 Task: Create an event for the team-building scavenger hunt on the 21st at 5:00 PM.
Action: Mouse moved to (37, 228)
Screenshot: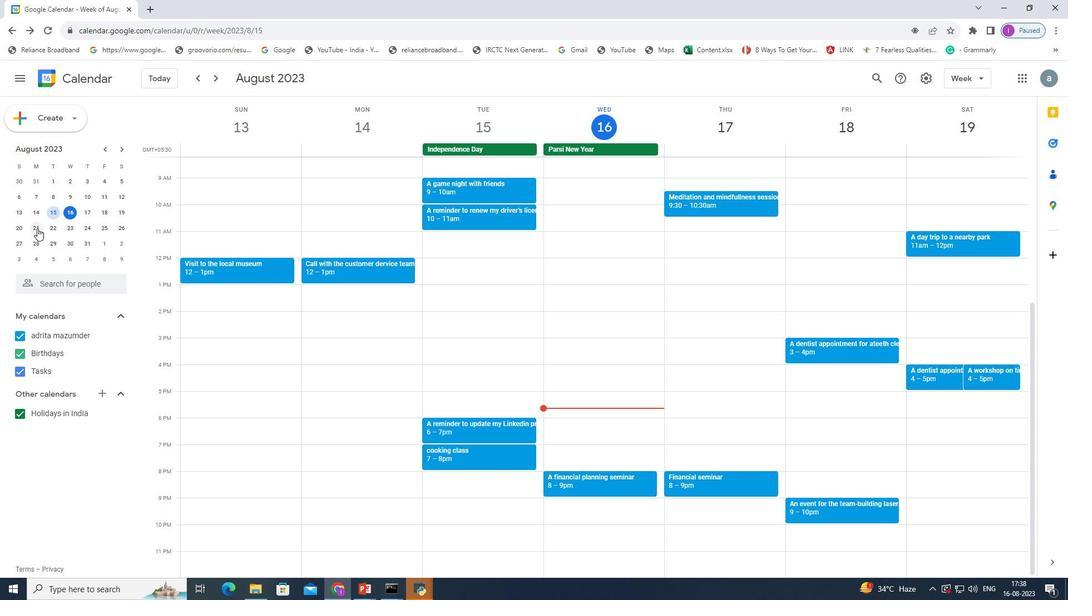 
Action: Mouse pressed left at (37, 228)
Screenshot: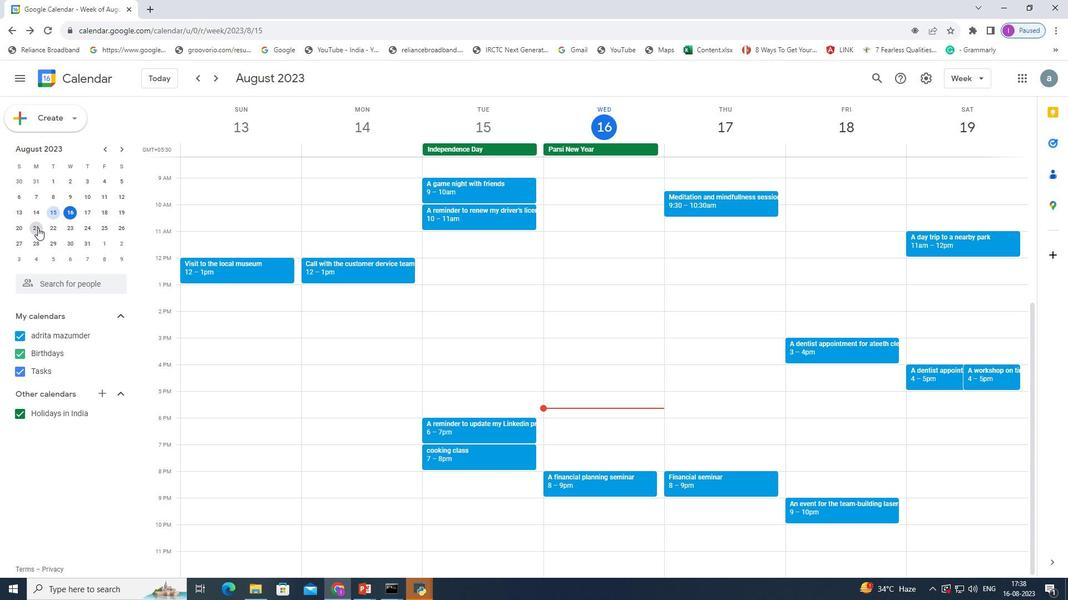 
Action: Mouse moved to (39, 226)
Screenshot: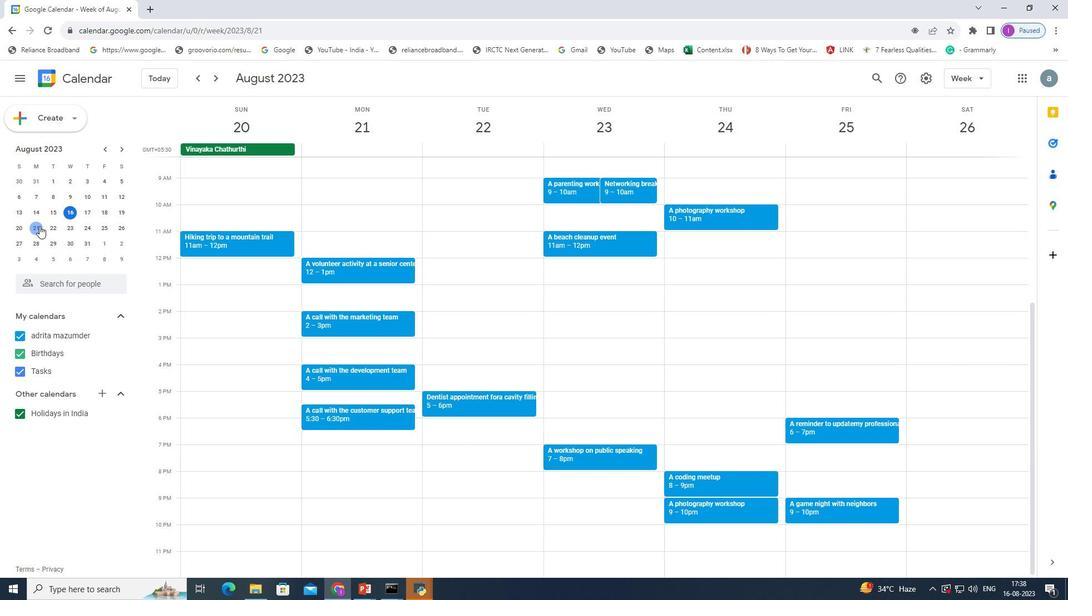 
Action: Mouse pressed left at (39, 226)
Screenshot: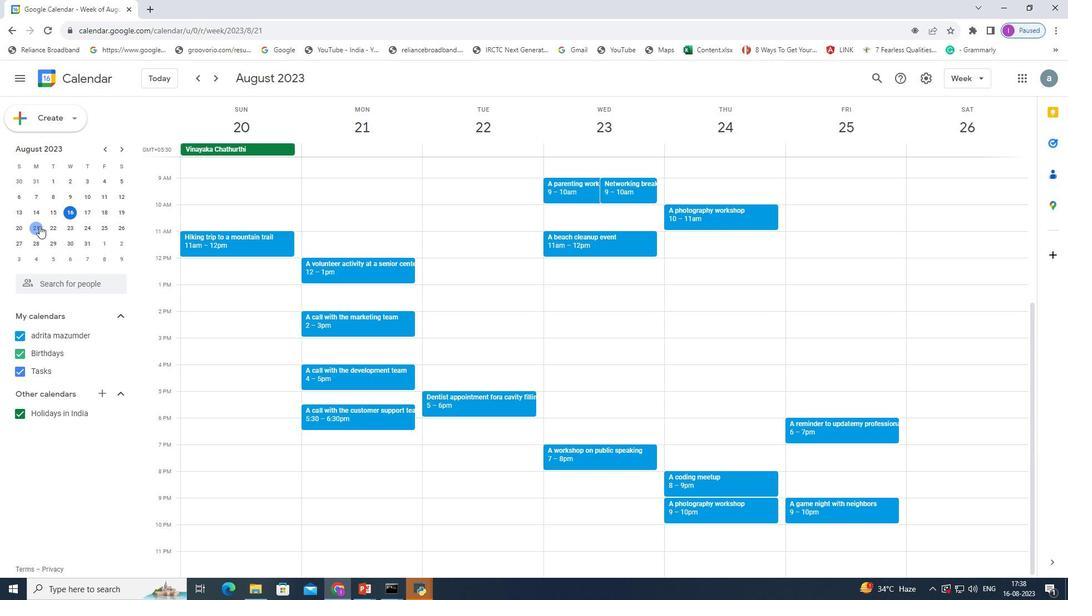 
Action: Mouse moved to (186, 395)
Screenshot: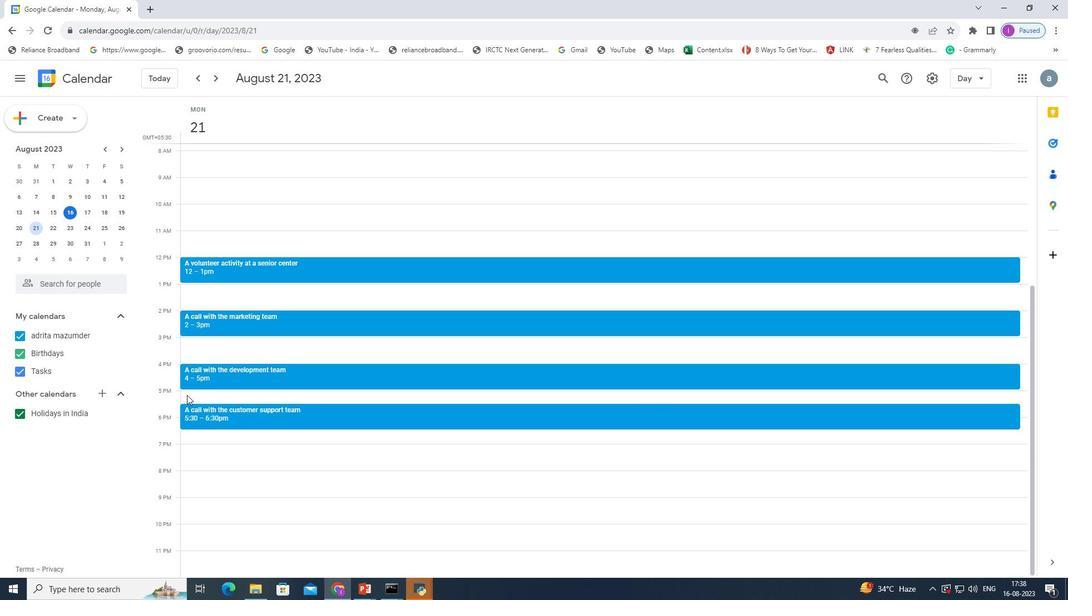 
Action: Mouse pressed left at (186, 395)
Screenshot: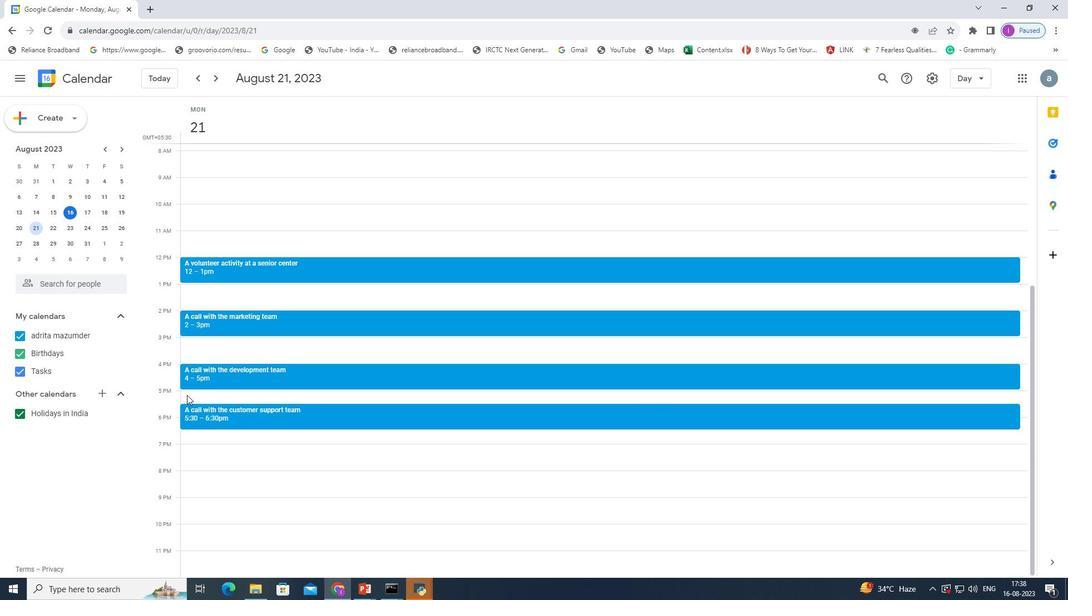 
Action: Mouse moved to (523, 215)
Screenshot: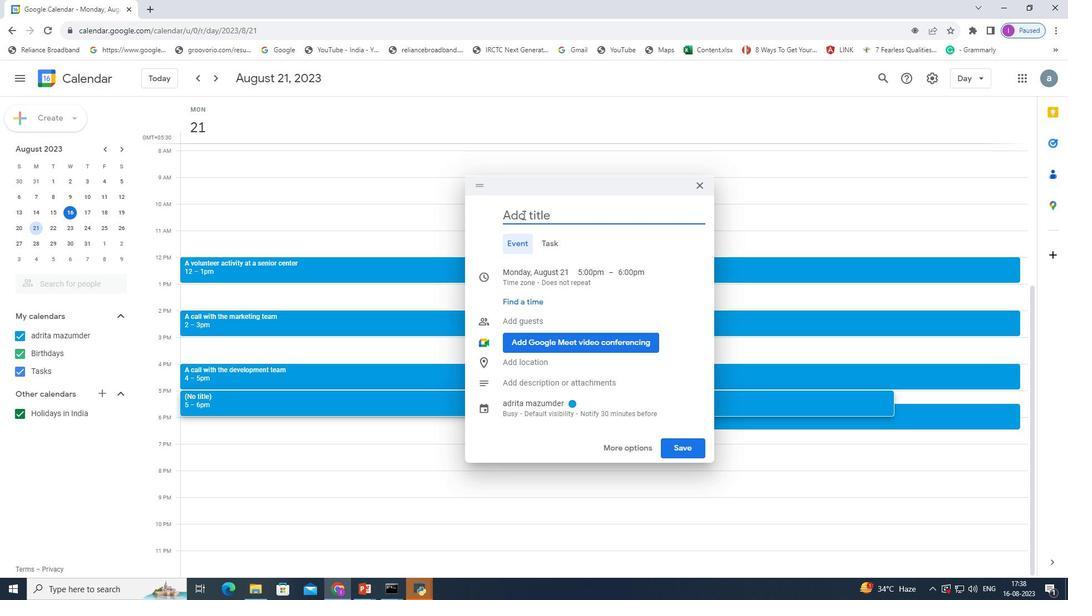 
Action: Mouse pressed left at (523, 215)
Screenshot: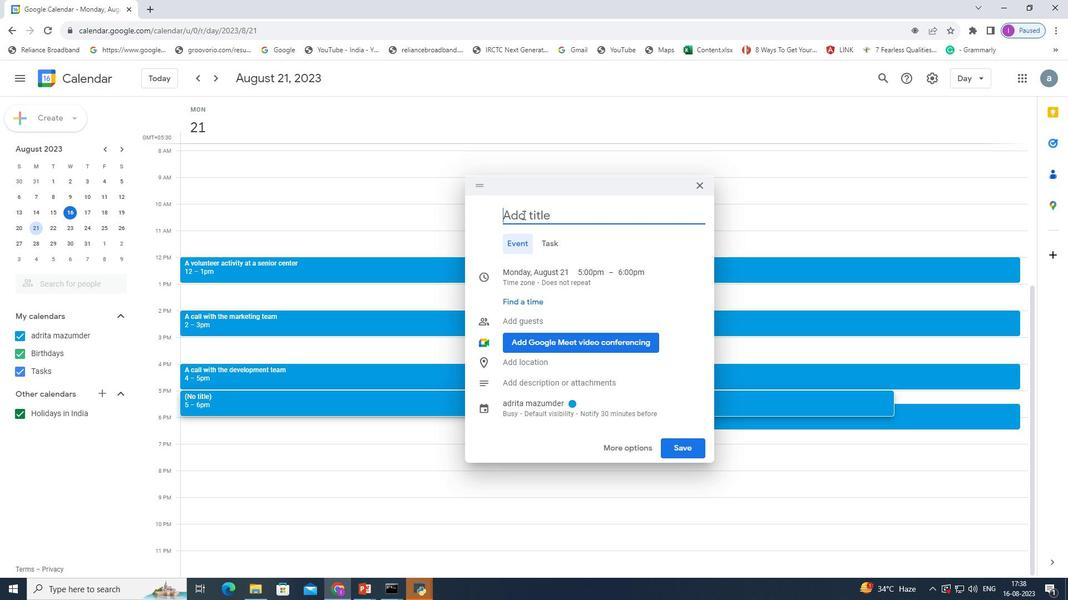
Action: Key pressed <Key.shift><Key.shift><Key.shift><Key.shift><Key.shift>An<Key.space>event<Key.space>fort<Key.backspace><Key.space>the<Key.space>team-building<Key.space>scavenger<Key.space>hunt
Screenshot: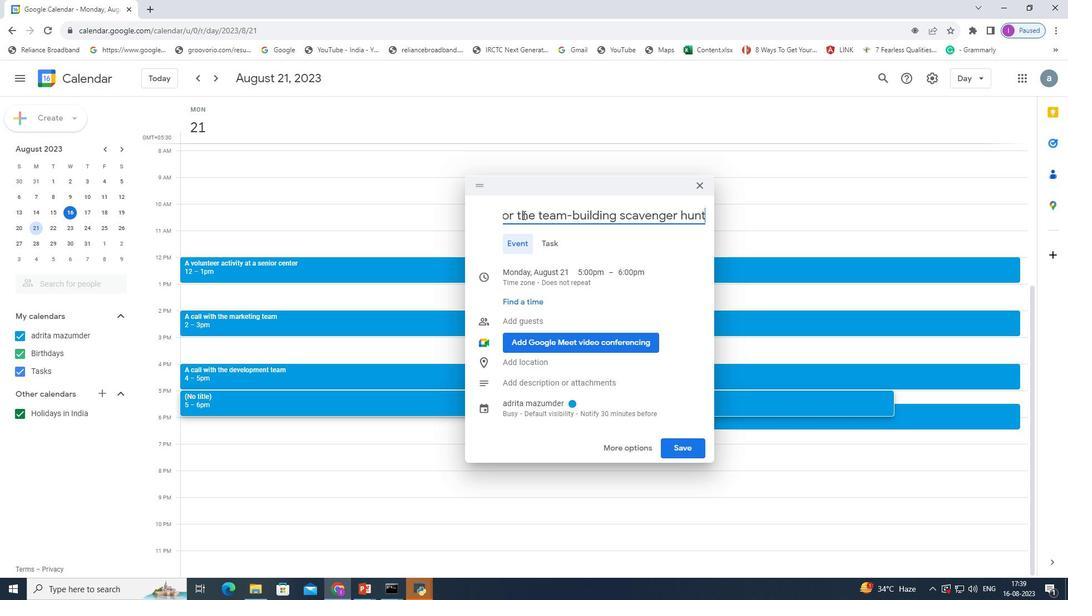 
Action: Mouse moved to (682, 447)
Screenshot: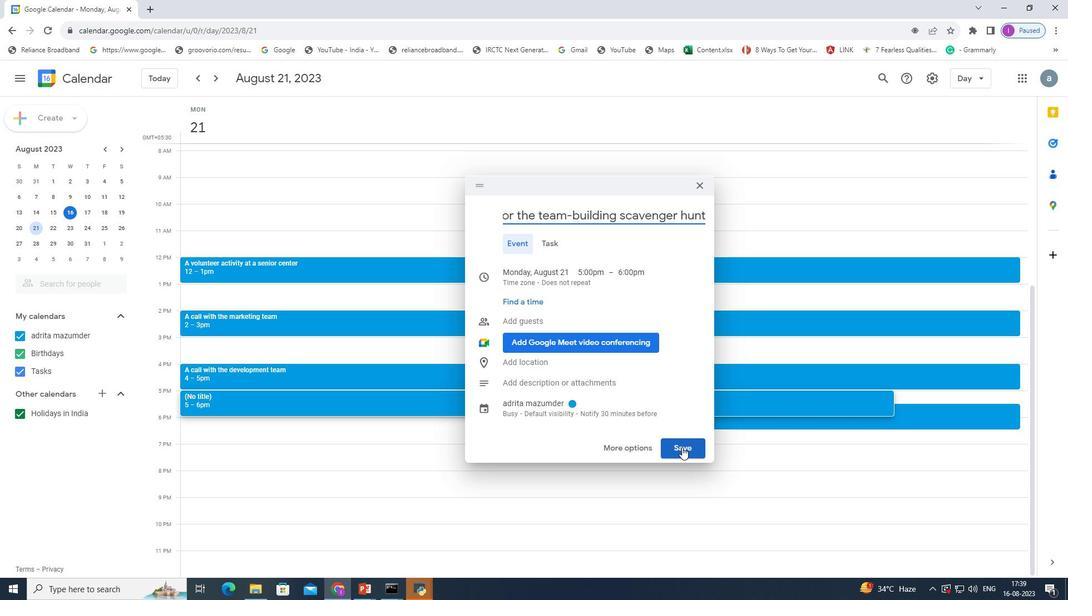 
Action: Mouse pressed left at (682, 447)
Screenshot: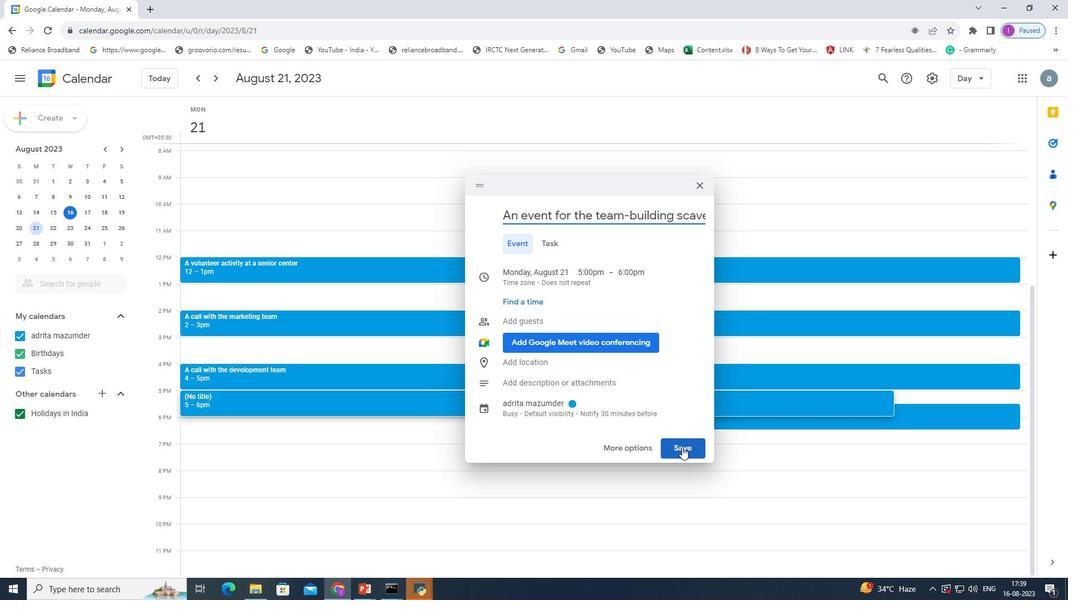 
Action: Mouse moved to (464, 437)
Screenshot: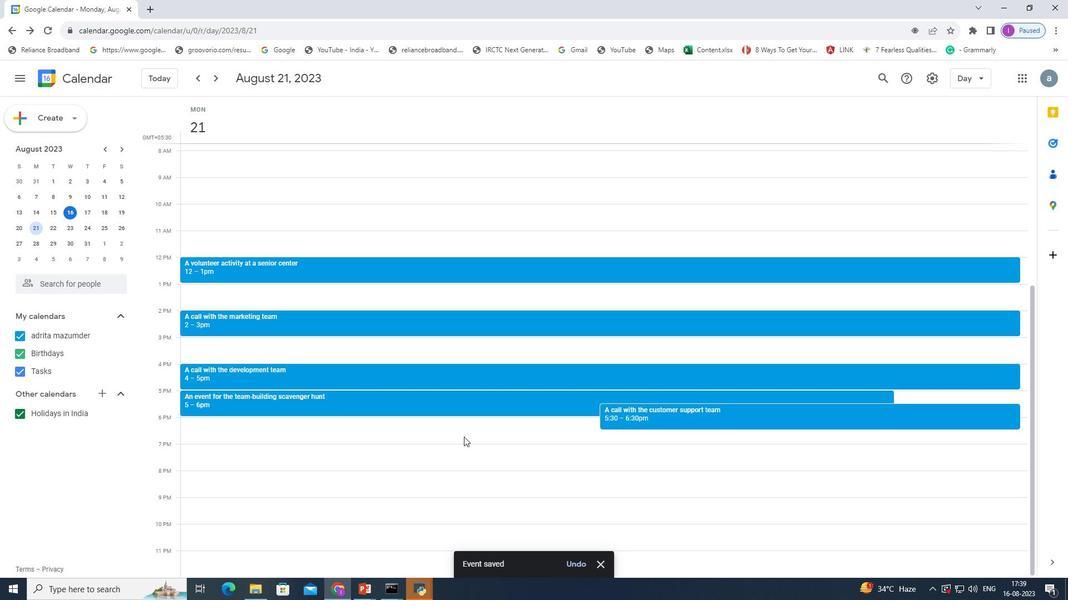 
